 Task: Create List Sales Strategy in Board Knowledge Management Best Practices to Workspace Business Coaching. Create List Sales Funnel in Board Market Opportunity Identification to Workspace Business Coaching. Create List Sales Tracking in Board Social Media Influencer Takeover Campaign Creation and Management to Workspace Business Coaching
Action: Mouse moved to (71, 285)
Screenshot: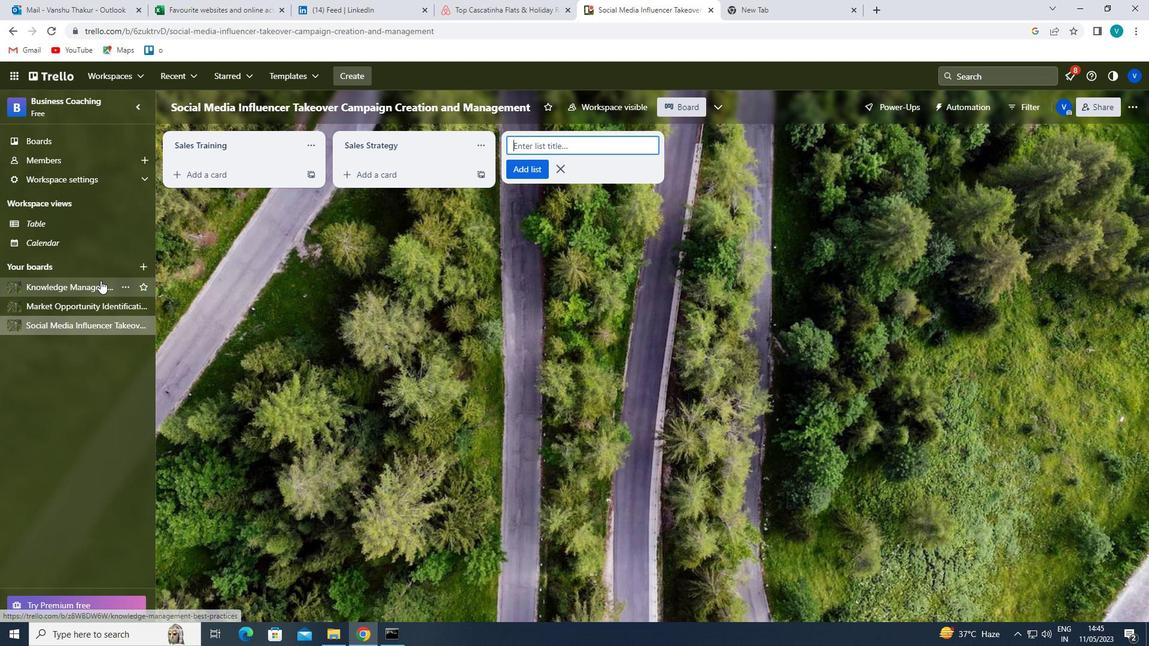 
Action: Mouse pressed left at (71, 285)
Screenshot: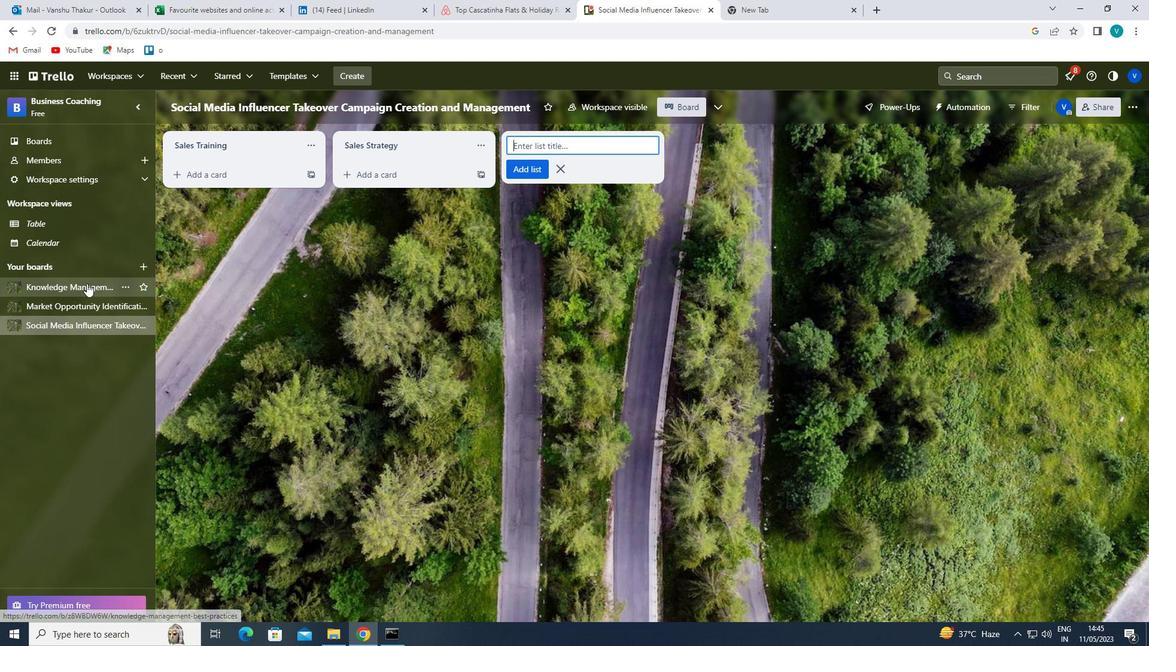 
Action: Mouse moved to (537, 147)
Screenshot: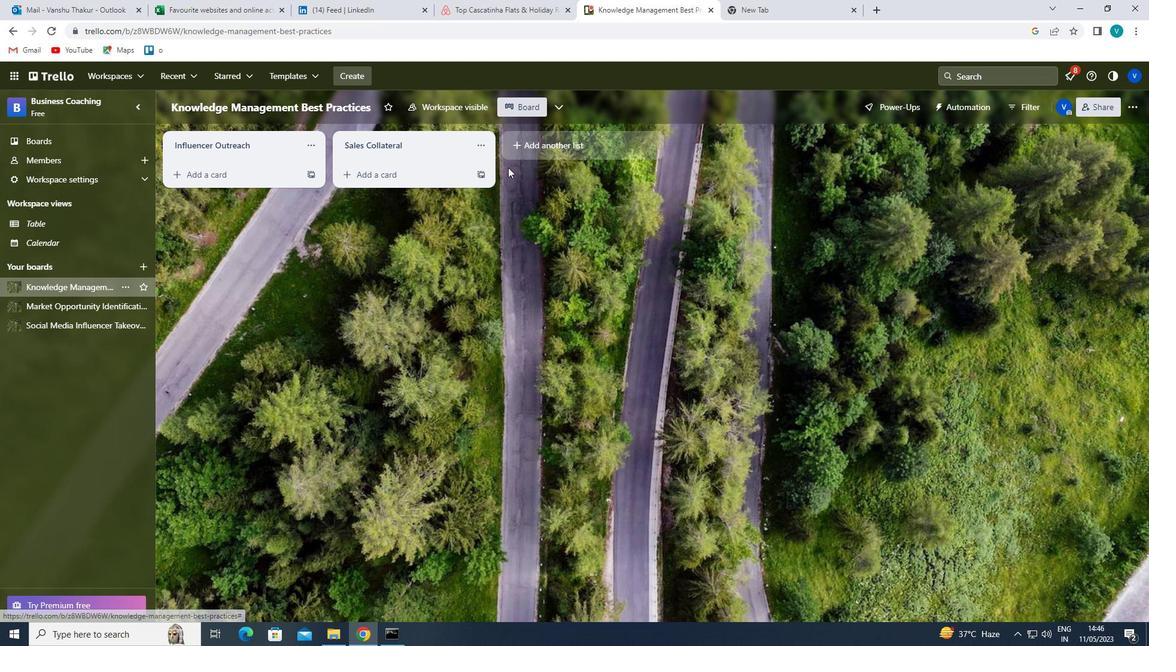 
Action: Mouse pressed left at (537, 147)
Screenshot: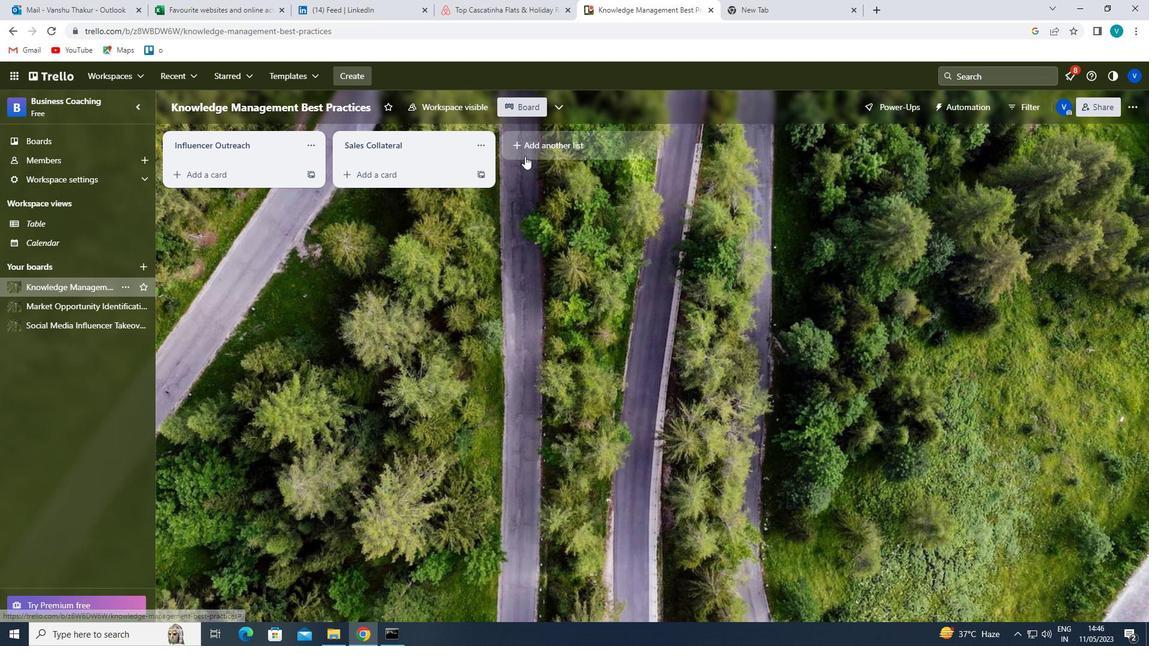 
Action: Key pressed <Key.shift>SALES<Key.space><Key.shift>STRATEGY<Key.enter>
Screenshot: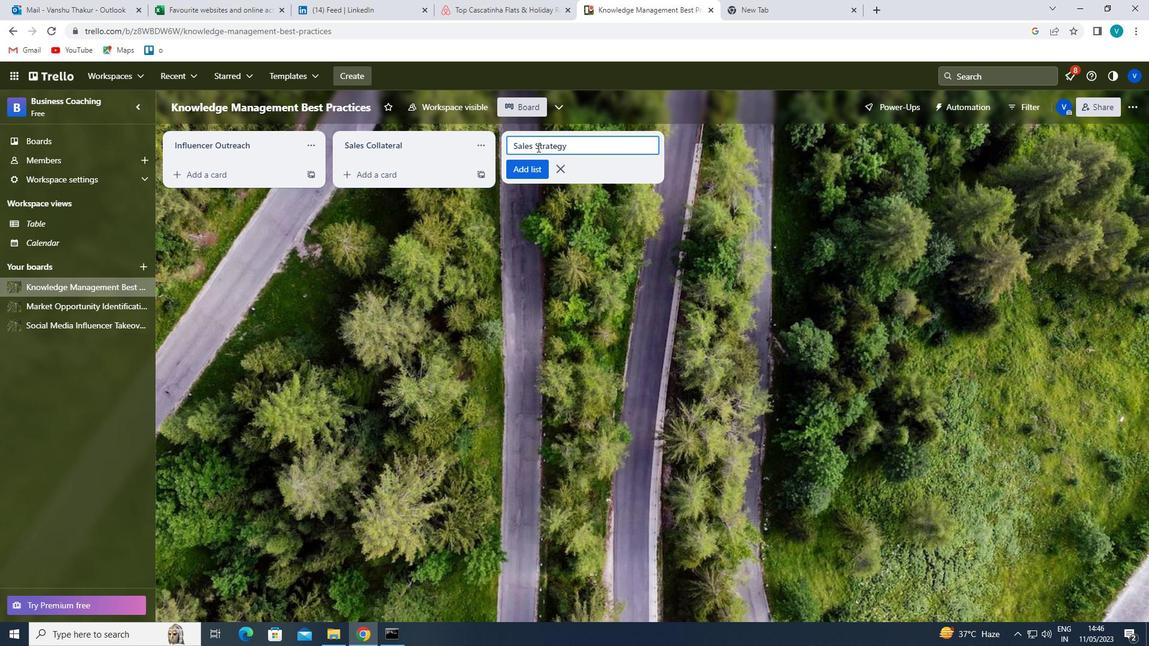 
Action: Mouse moved to (79, 310)
Screenshot: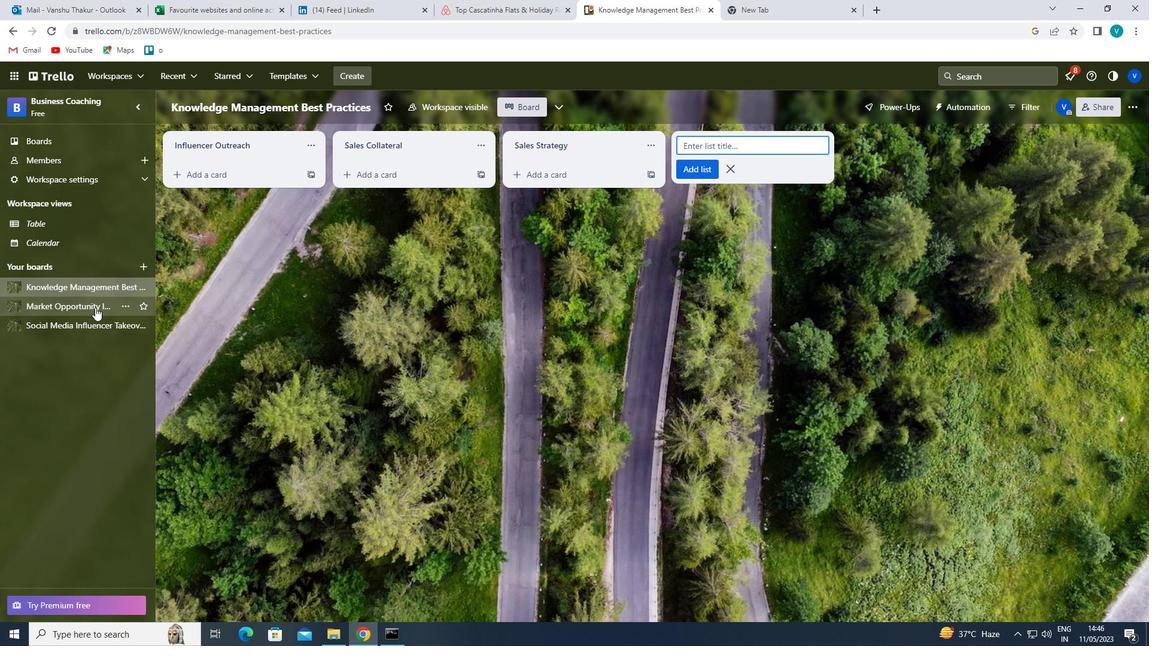 
Action: Mouse pressed left at (79, 310)
Screenshot: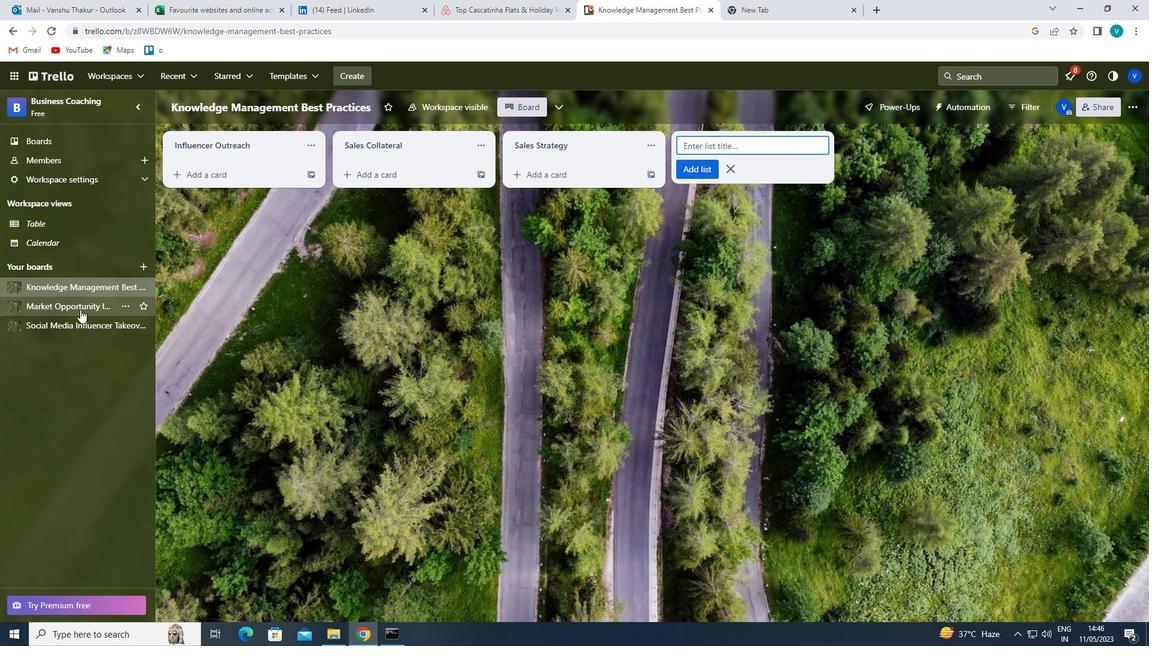 
Action: Mouse moved to (554, 142)
Screenshot: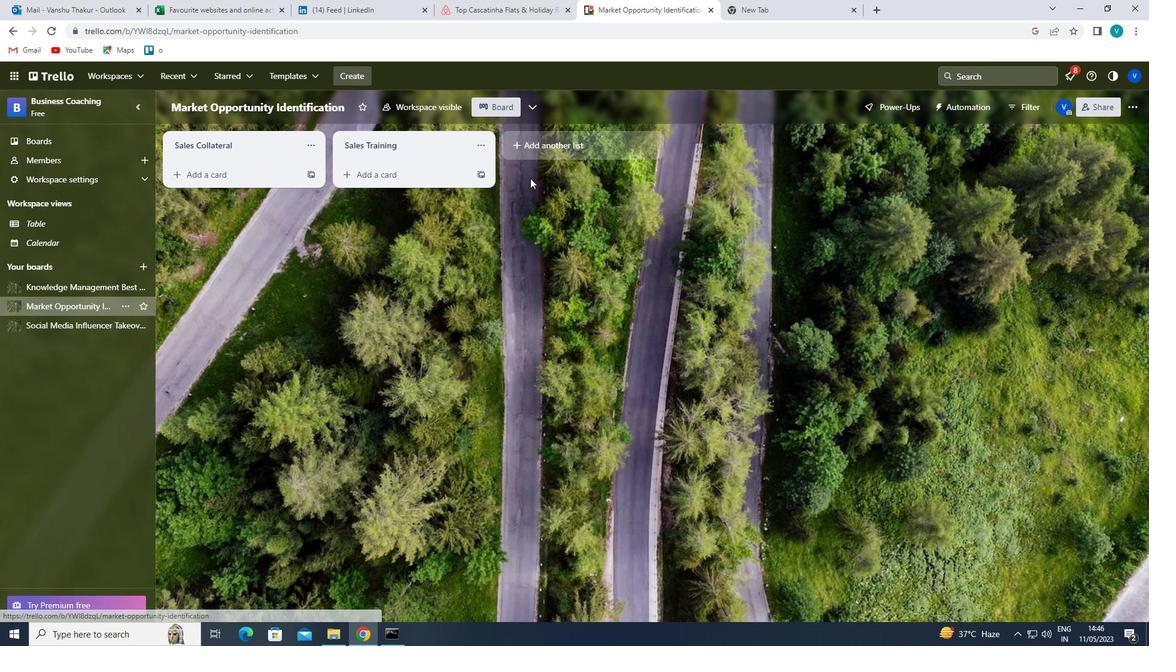 
Action: Mouse pressed left at (554, 142)
Screenshot: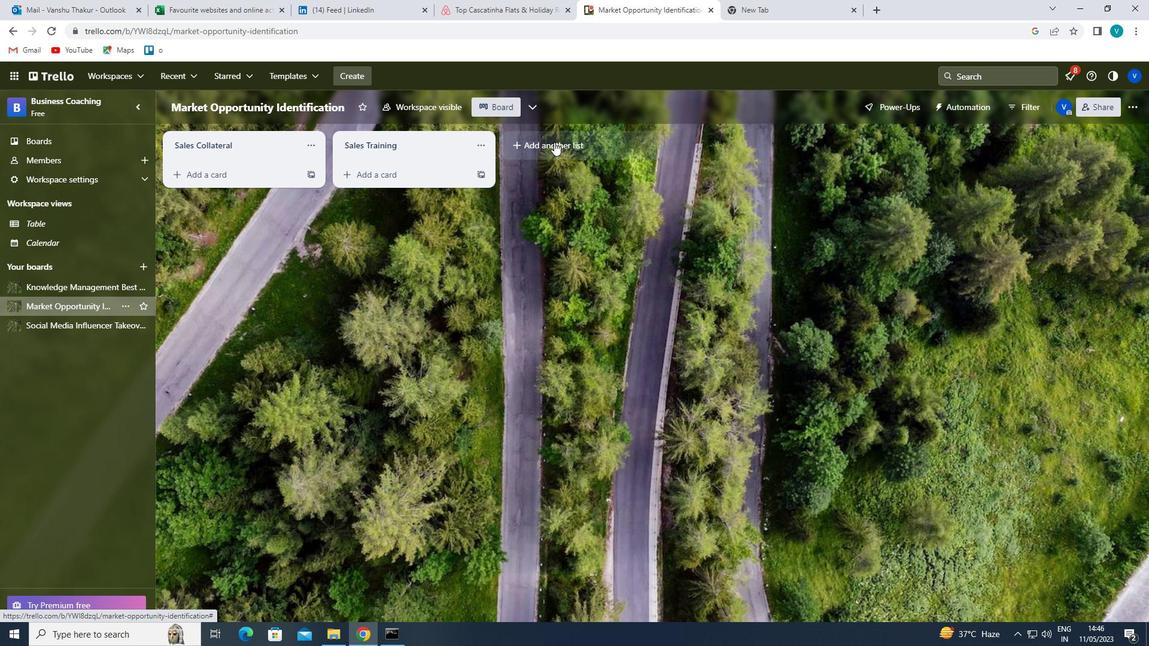 
Action: Key pressed <Key.shift>SALESB<Key.space><Key.backspace><Key.backspace><Key.space><Key.shift><Key.shift><Key.shift><Key.shift><Key.shift>FUNNEL<Key.enter>
Screenshot: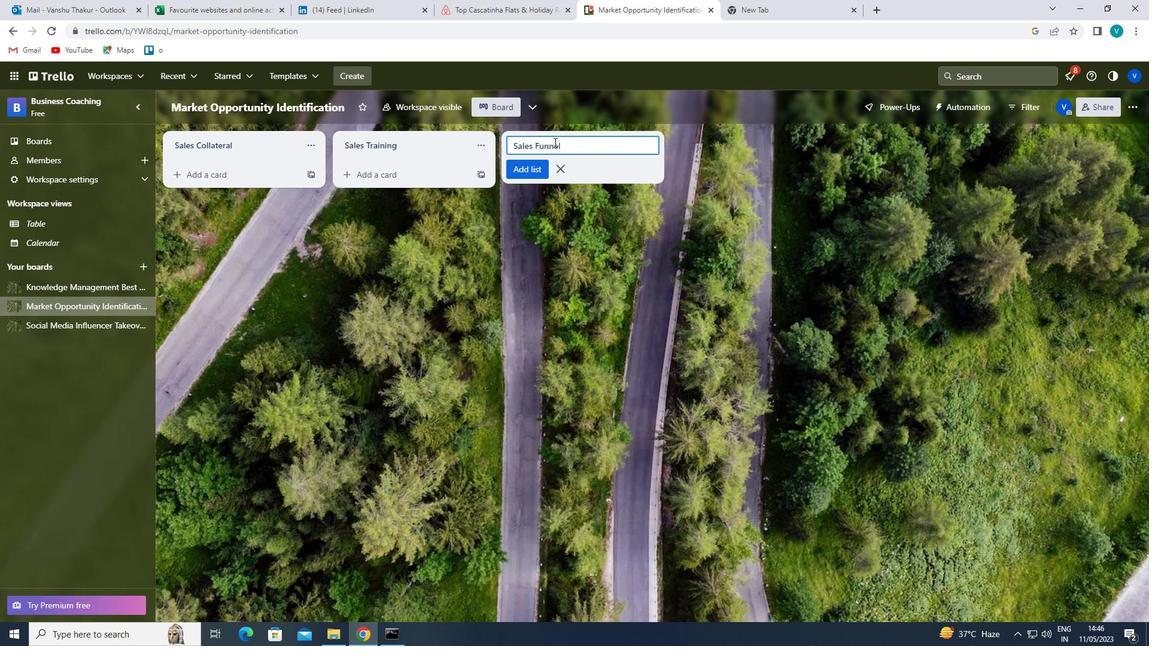 
Action: Mouse moved to (77, 322)
Screenshot: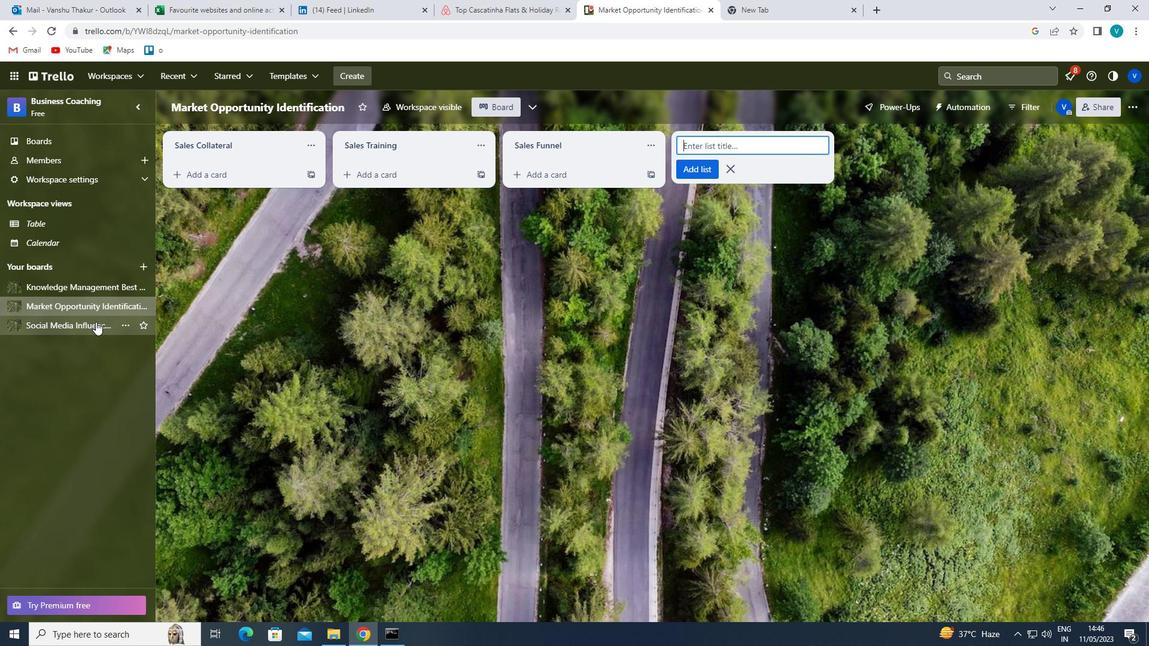 
Action: Mouse pressed left at (77, 322)
Screenshot: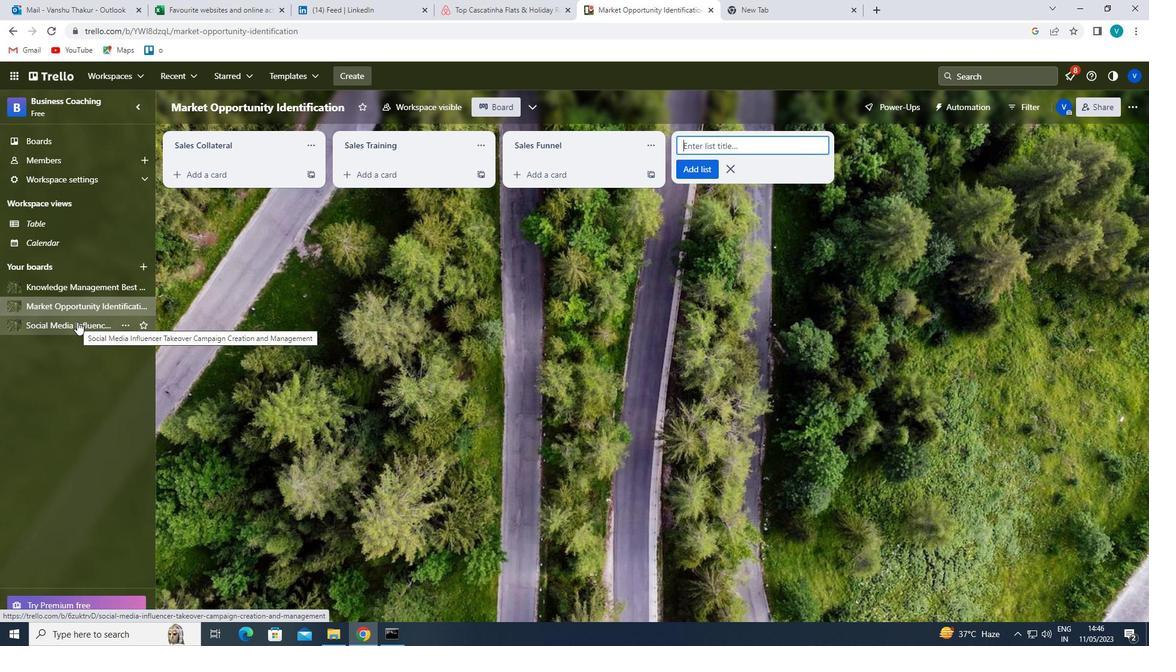 
Action: Mouse moved to (572, 144)
Screenshot: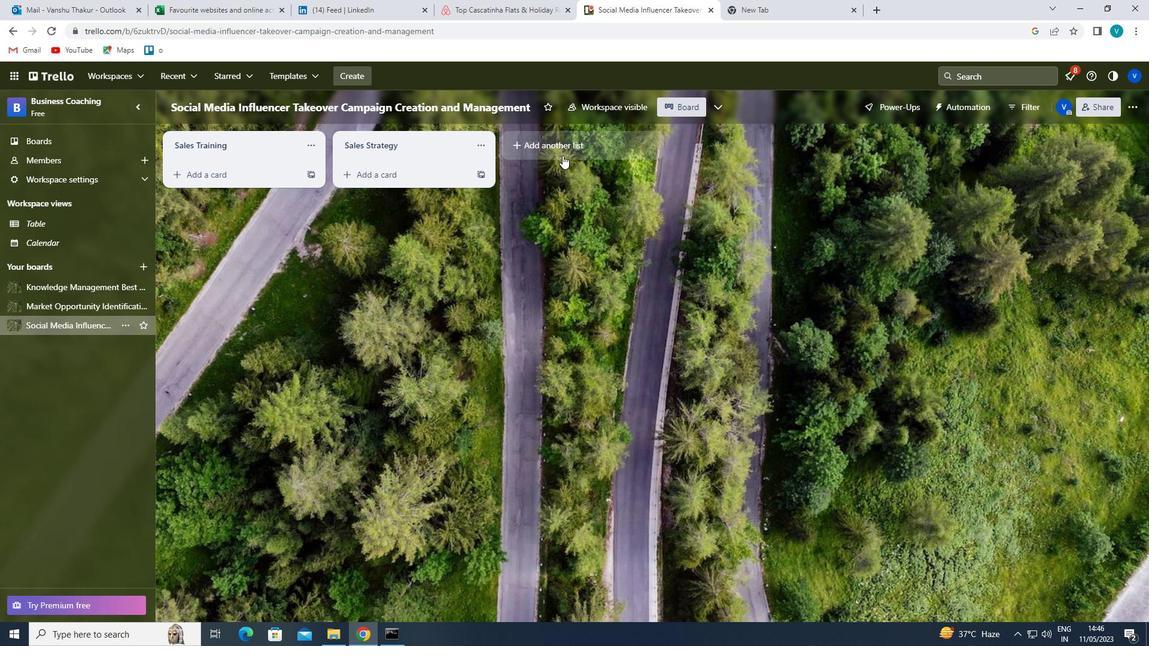 
Action: Mouse pressed left at (572, 144)
Screenshot: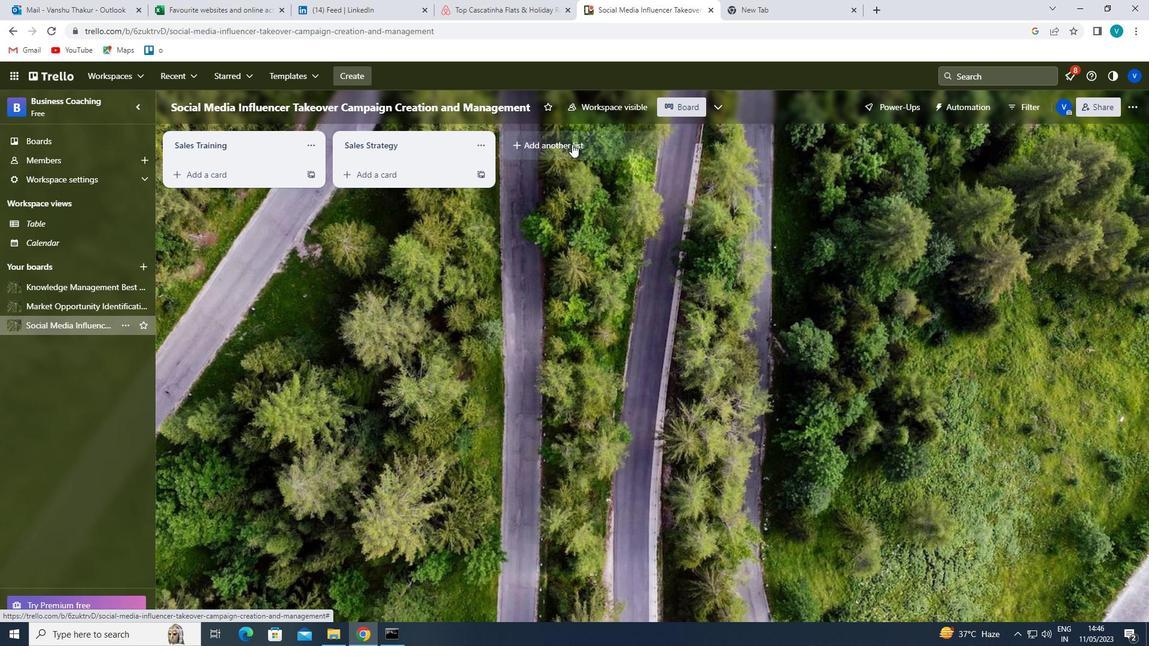 
Action: Key pressed <Key.shift>SALES<Key.space><Key.shift>TRACKING
Screenshot: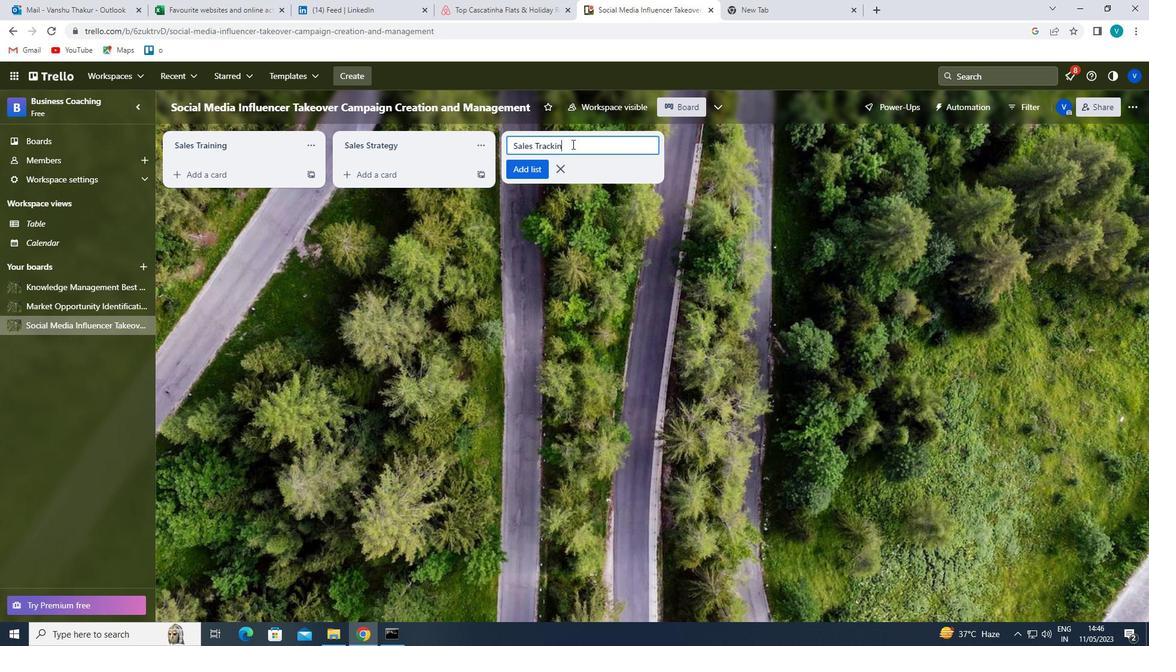 
Action: Mouse moved to (578, 150)
Screenshot: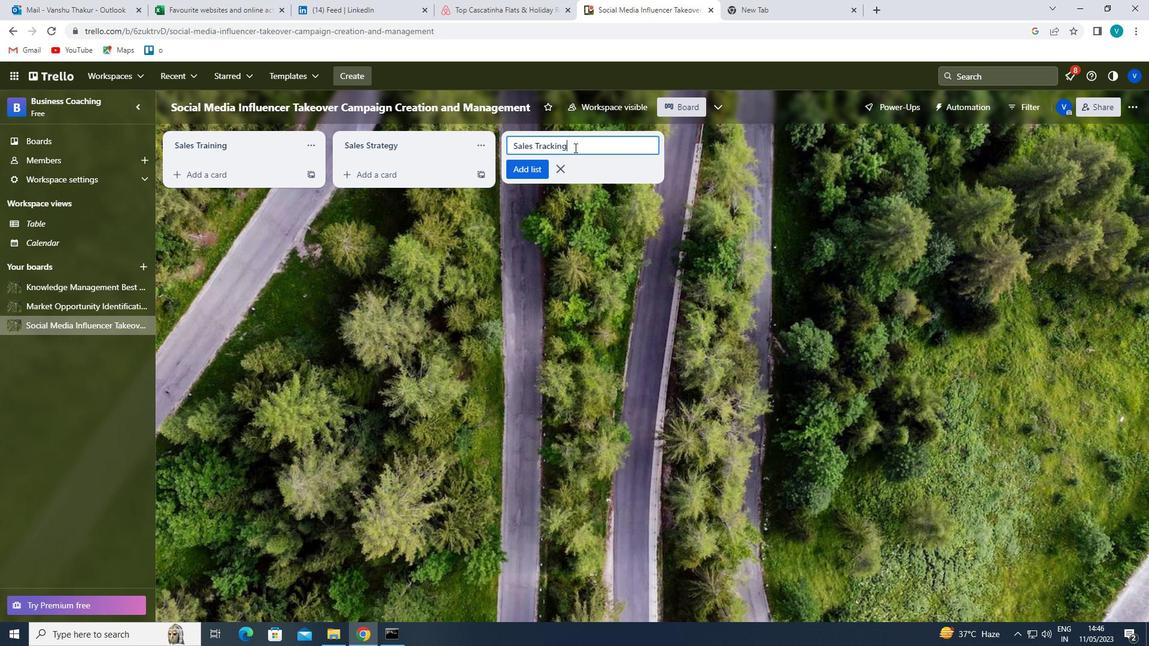 
Action: Key pressed <Key.enter>
Screenshot: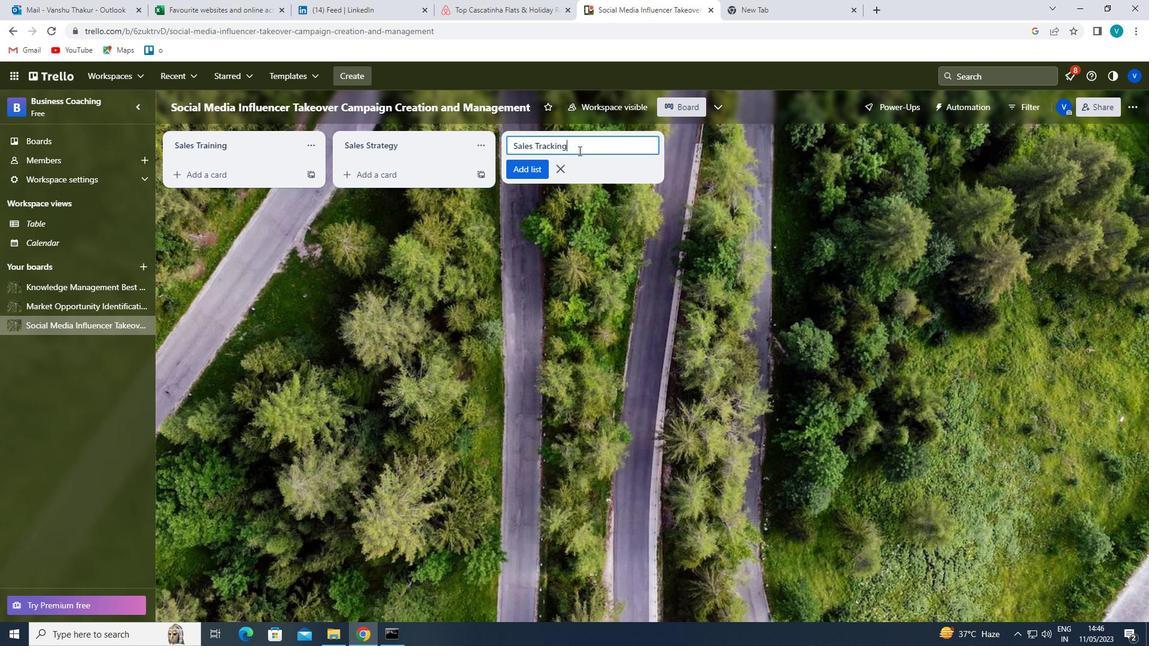 
